 Task: In the Company cocacola.com, schedule a meeting with title: 'Product Demo and Service Presentation', Select date: '20 September, 2023', select start time: 3:00:PM. Add location on call (786) 555-4387 with meeting description: For further discussion on products, kindly join the meeting. Add attendees from company's contact and save.. Logged in from softage.10@softage.net
Action: Mouse moved to (69, 46)
Screenshot: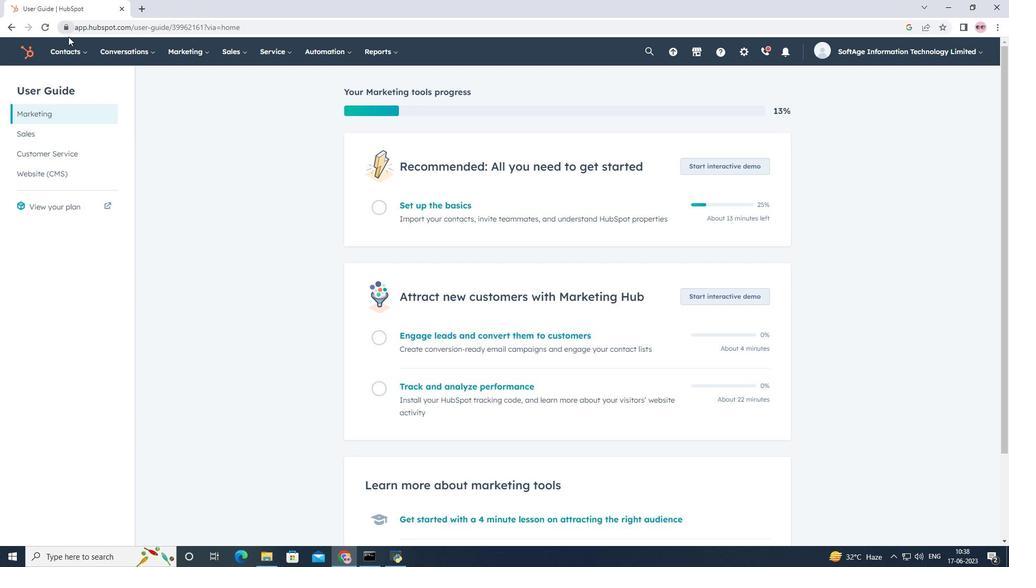 
Action: Mouse pressed left at (69, 46)
Screenshot: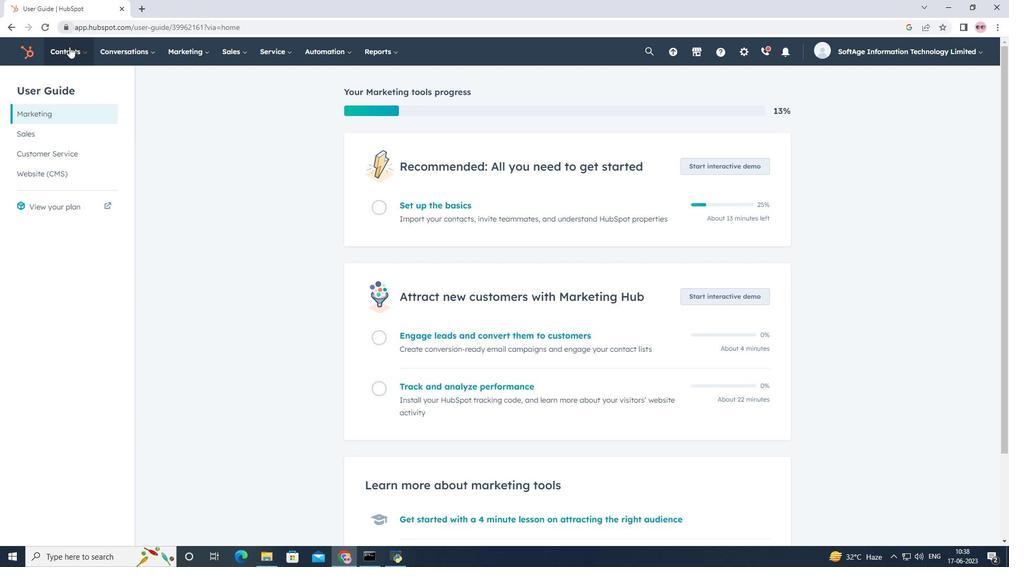 
Action: Mouse moved to (78, 99)
Screenshot: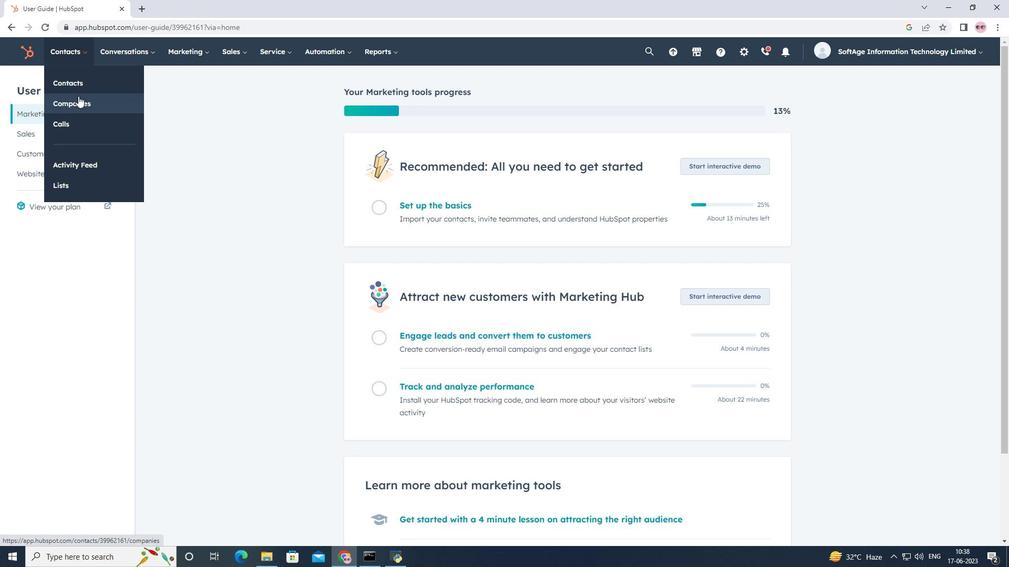 
Action: Mouse pressed left at (78, 99)
Screenshot: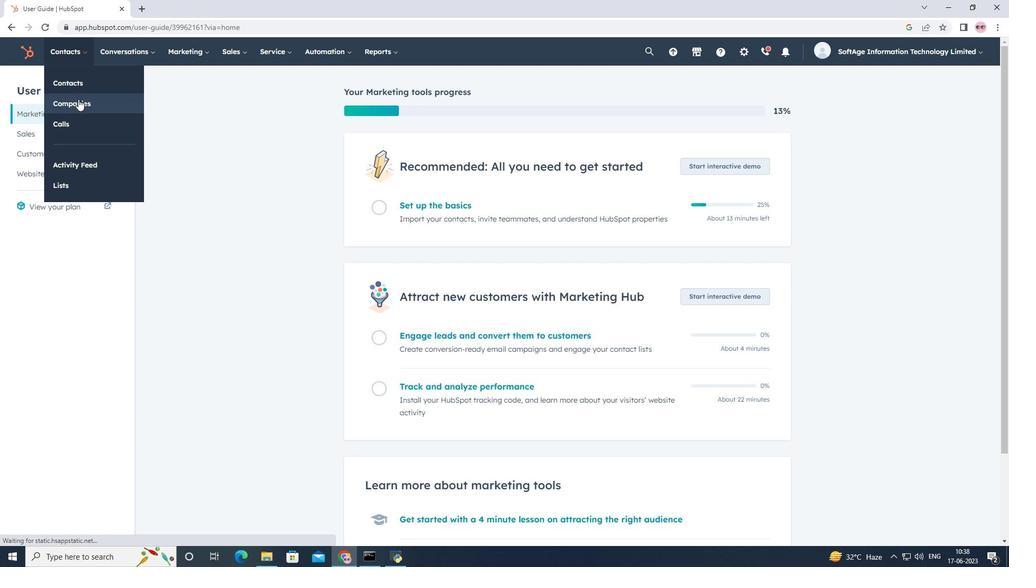 
Action: Mouse moved to (104, 165)
Screenshot: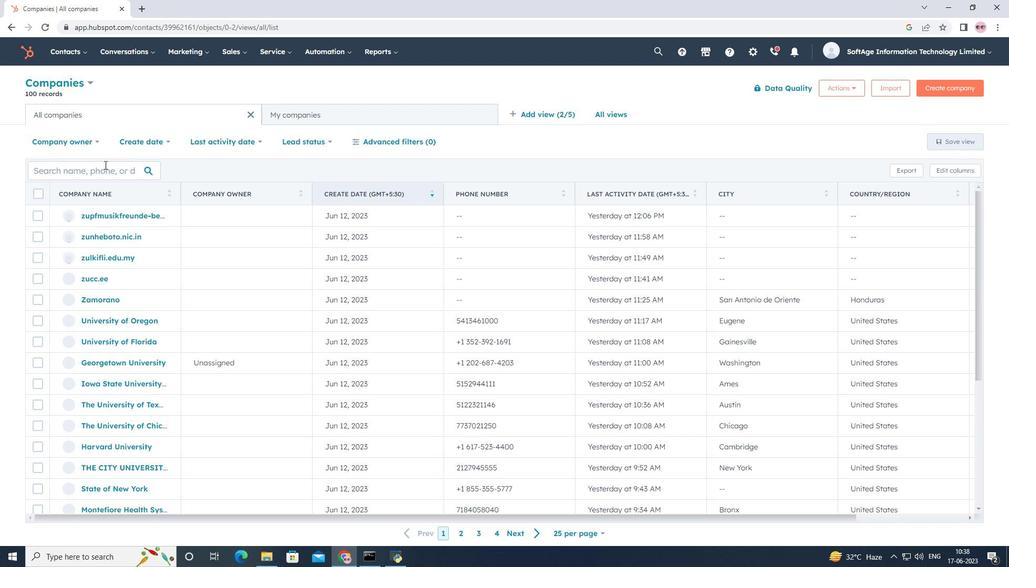 
Action: Mouse pressed left at (104, 165)
Screenshot: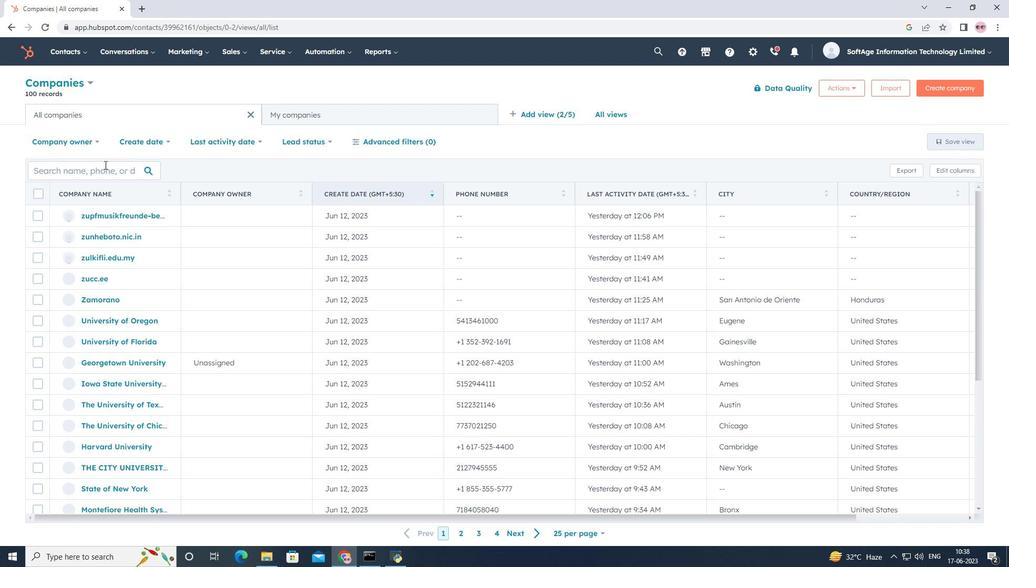 
Action: Key pressed cocacola.com
Screenshot: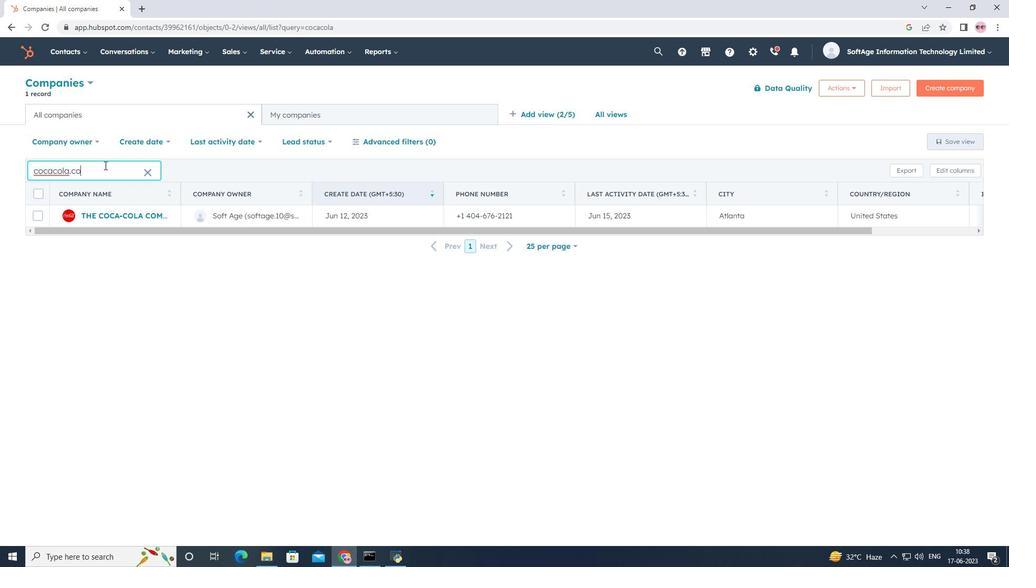 
Action: Mouse moved to (98, 212)
Screenshot: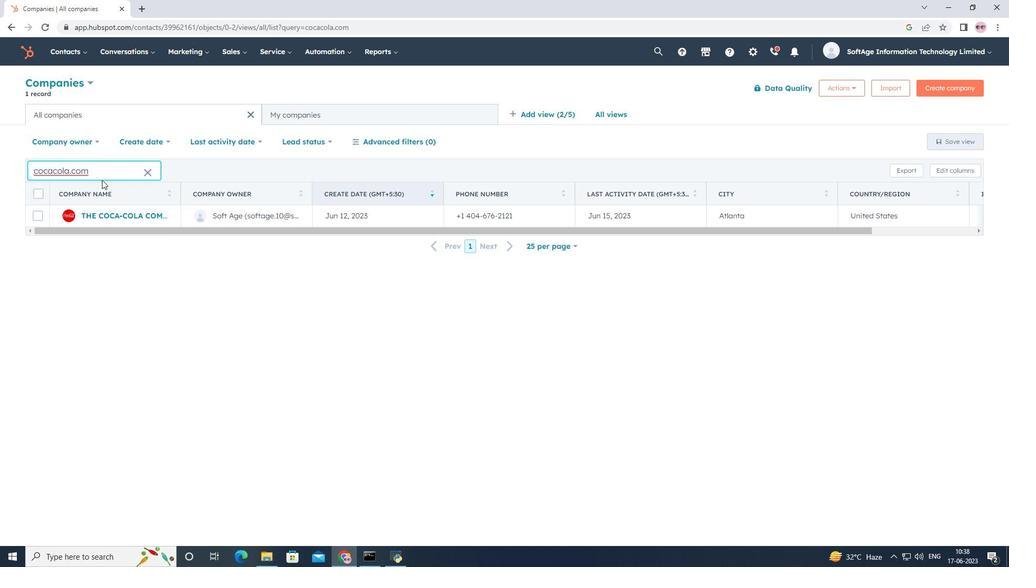 
Action: Mouse pressed left at (98, 212)
Screenshot: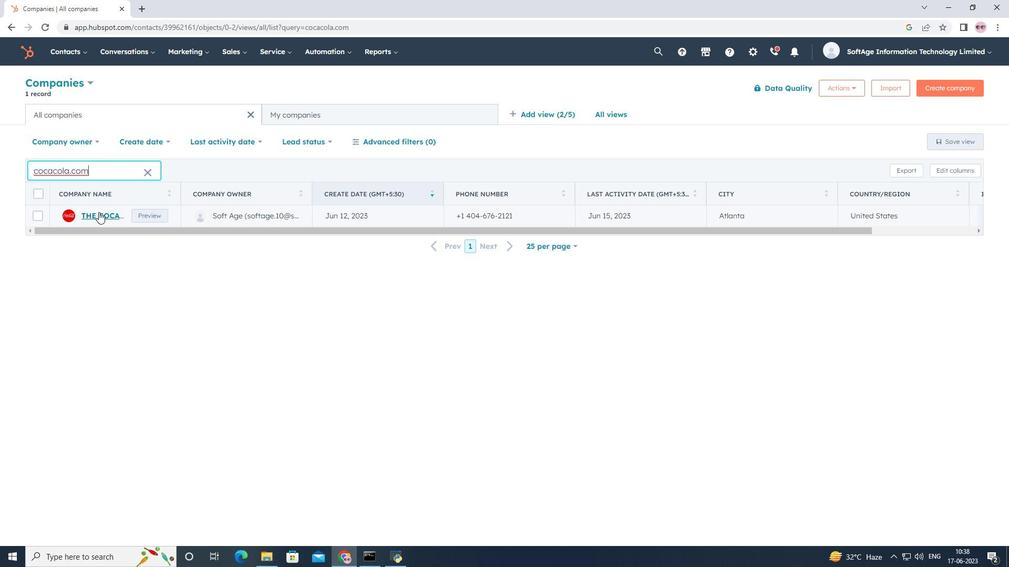 
Action: Mouse moved to (174, 177)
Screenshot: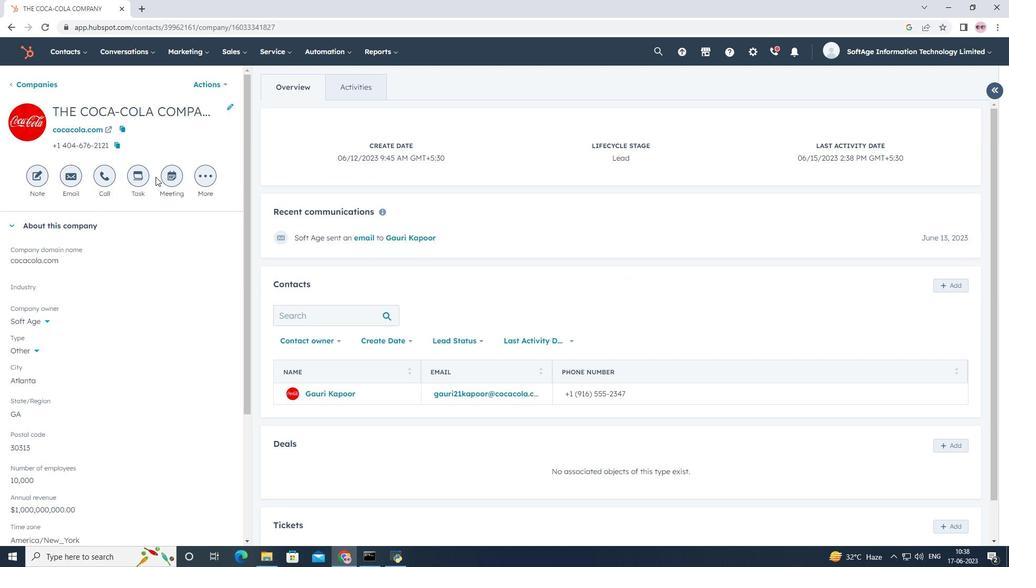 
Action: Mouse pressed left at (174, 177)
Screenshot: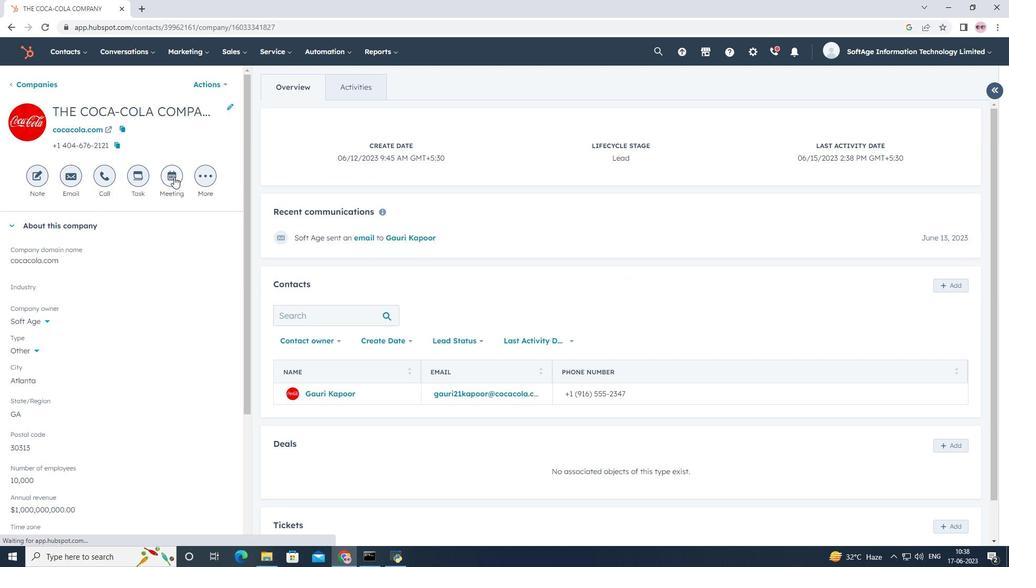 
Action: Mouse moved to (219, 163)
Screenshot: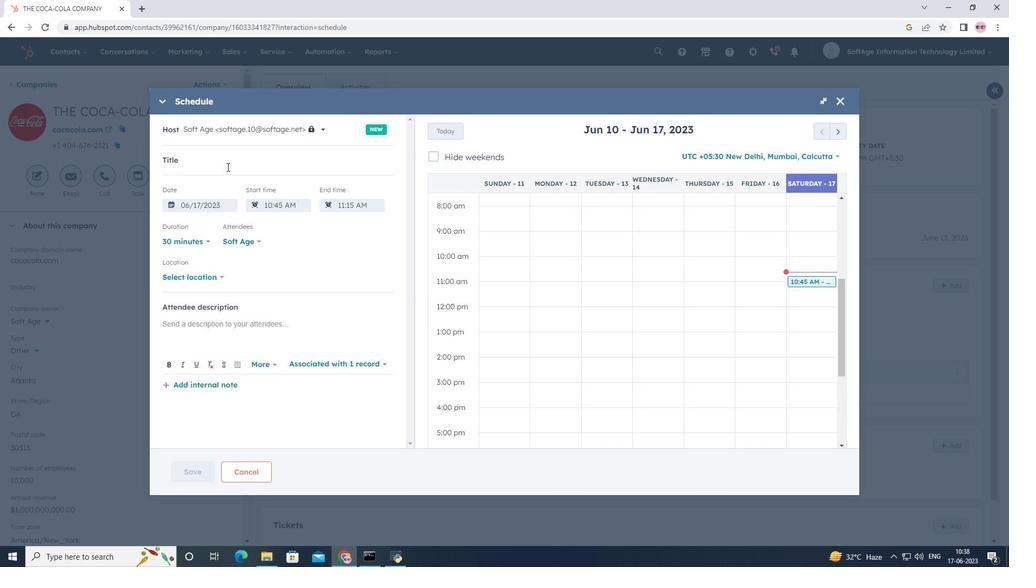 
Action: Mouse pressed left at (219, 163)
Screenshot: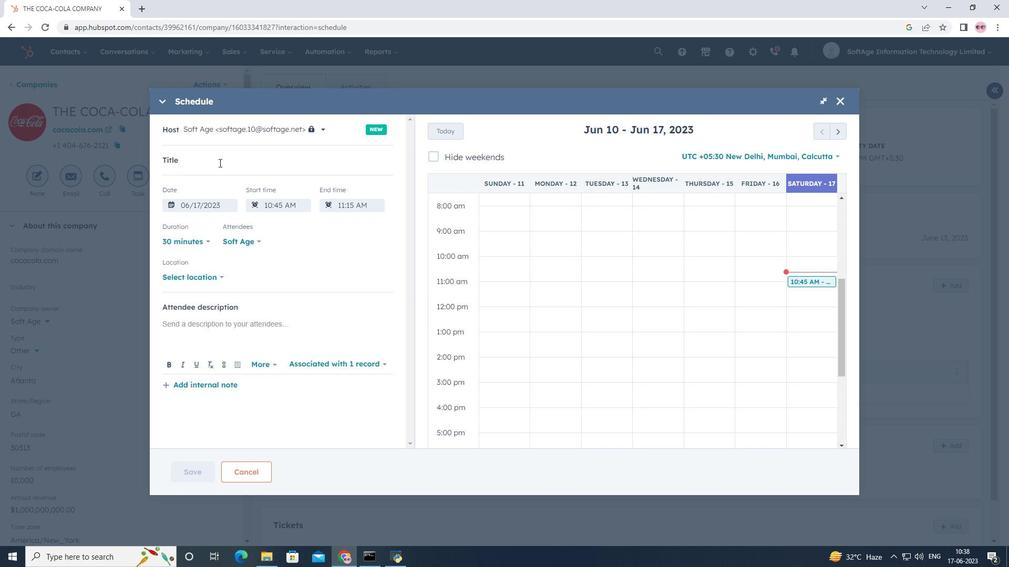 
Action: Mouse moved to (217, 163)
Screenshot: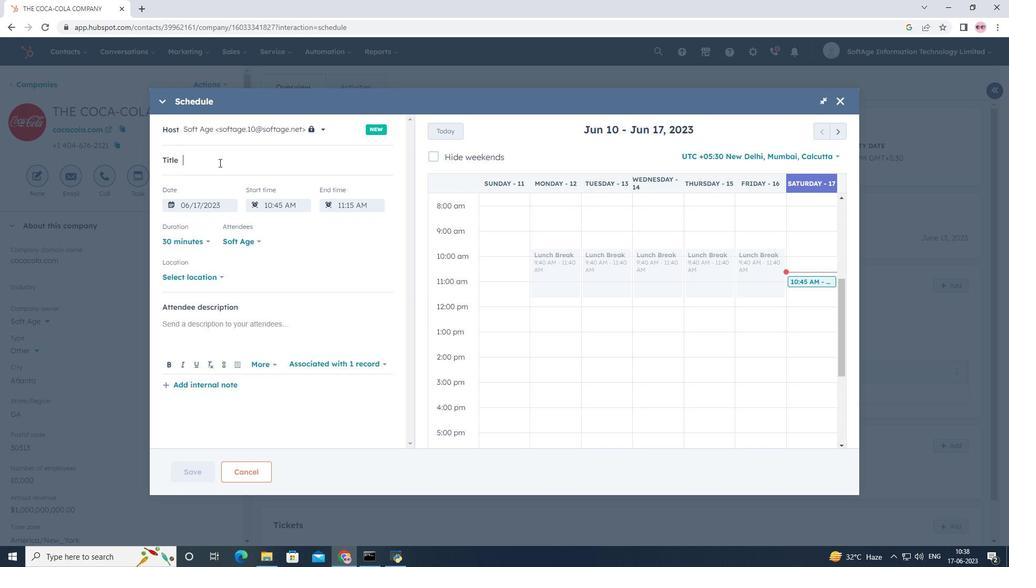 
Action: Key pressed <Key.shift><Key.shift>Product<Key.space><Key.shift>Demo<Key.space>and<Key.space><Key.shift>Service<Key.space><Key.shift>Presentation
Screenshot: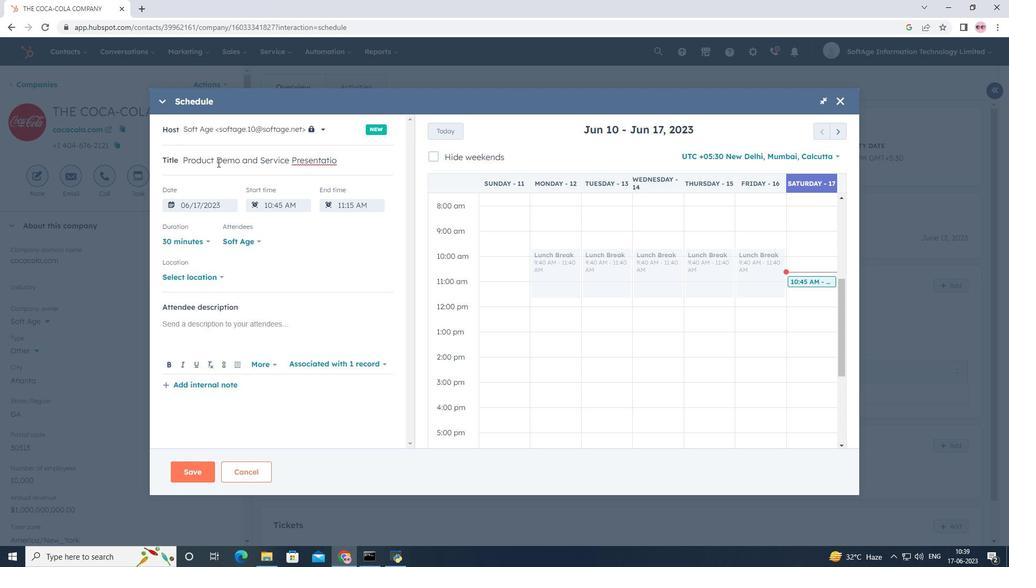 
Action: Mouse moved to (835, 131)
Screenshot: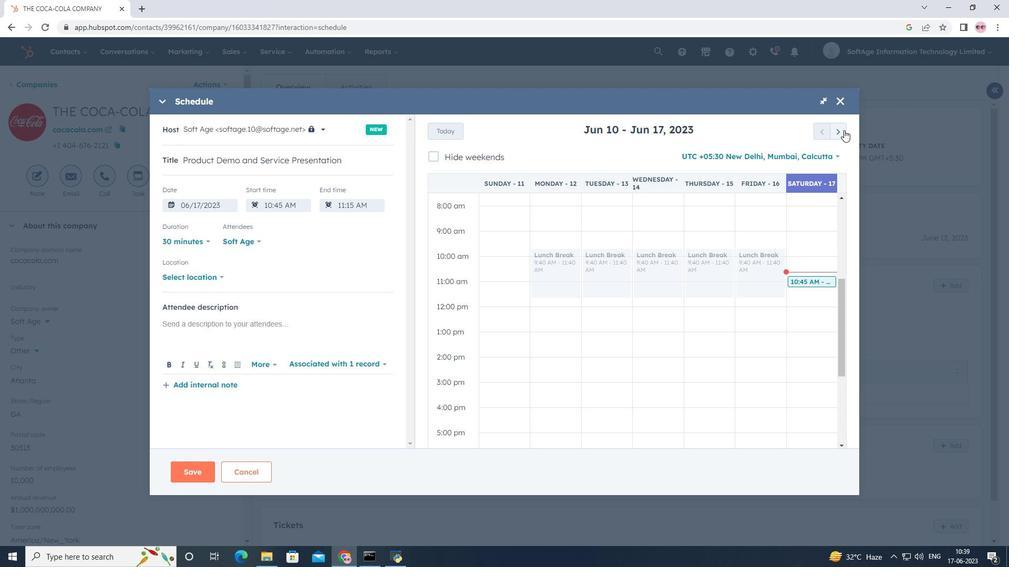 
Action: Mouse pressed left at (835, 131)
Screenshot: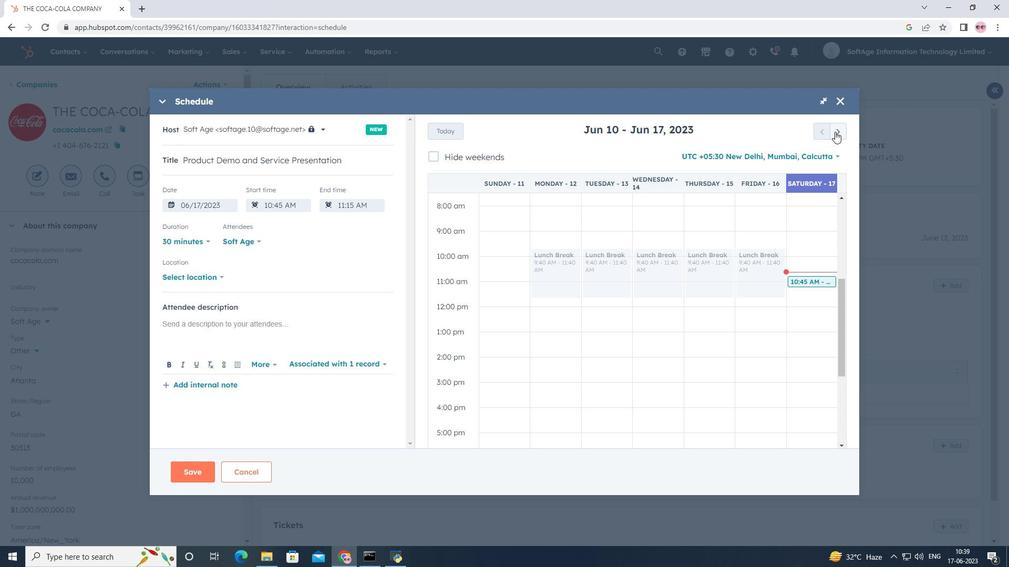 
Action: Mouse pressed left at (835, 131)
Screenshot: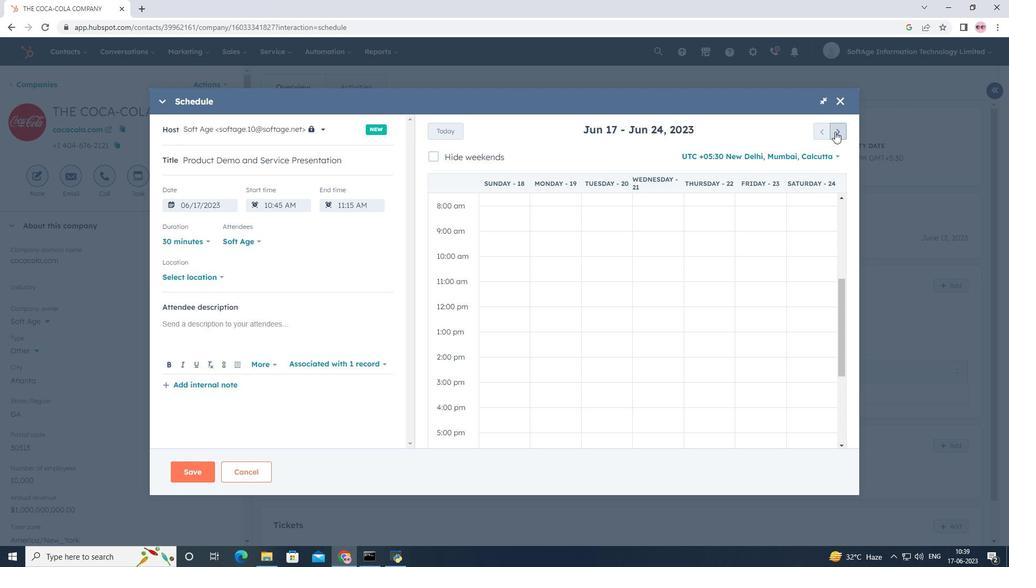 
Action: Mouse pressed left at (835, 131)
Screenshot: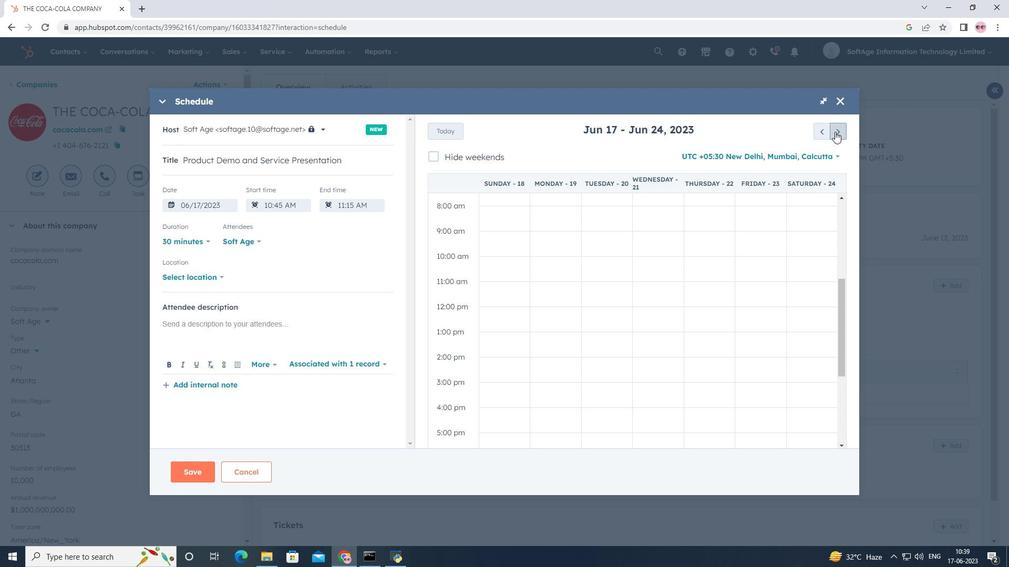 
Action: Mouse pressed left at (835, 131)
Screenshot: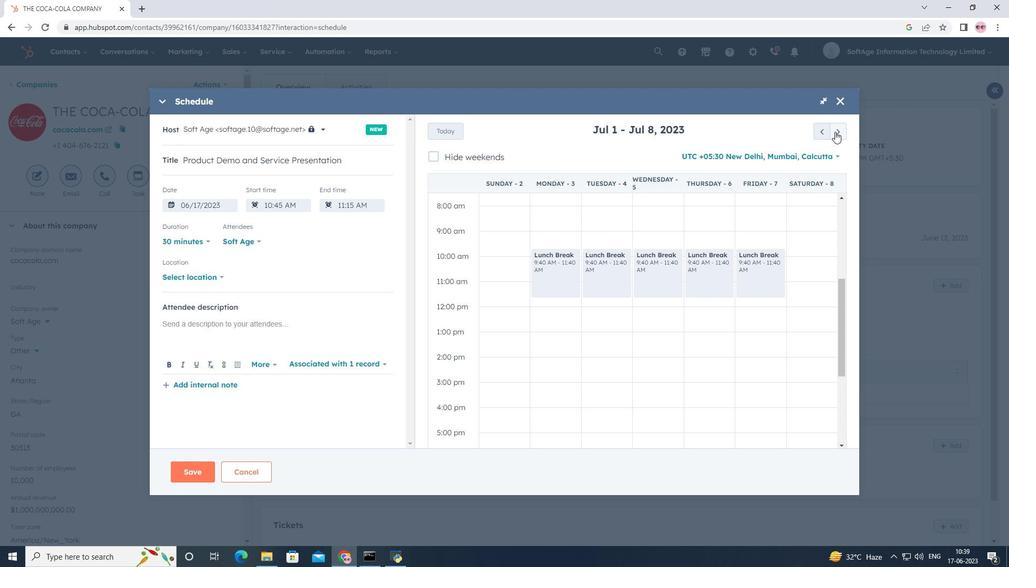 
Action: Mouse pressed left at (835, 131)
Screenshot: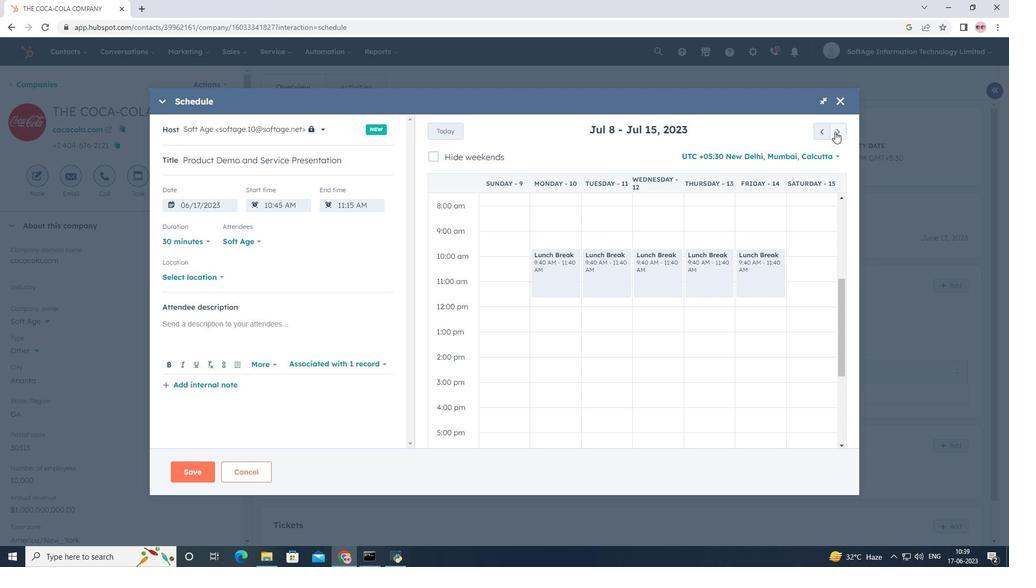 
Action: Mouse pressed left at (835, 131)
Screenshot: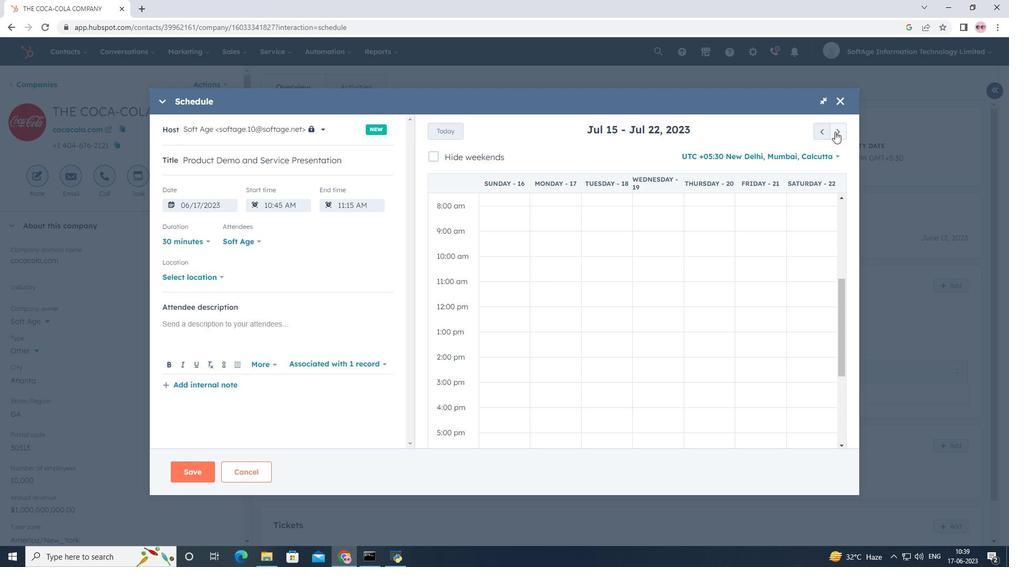 
Action: Mouse pressed left at (835, 131)
Screenshot: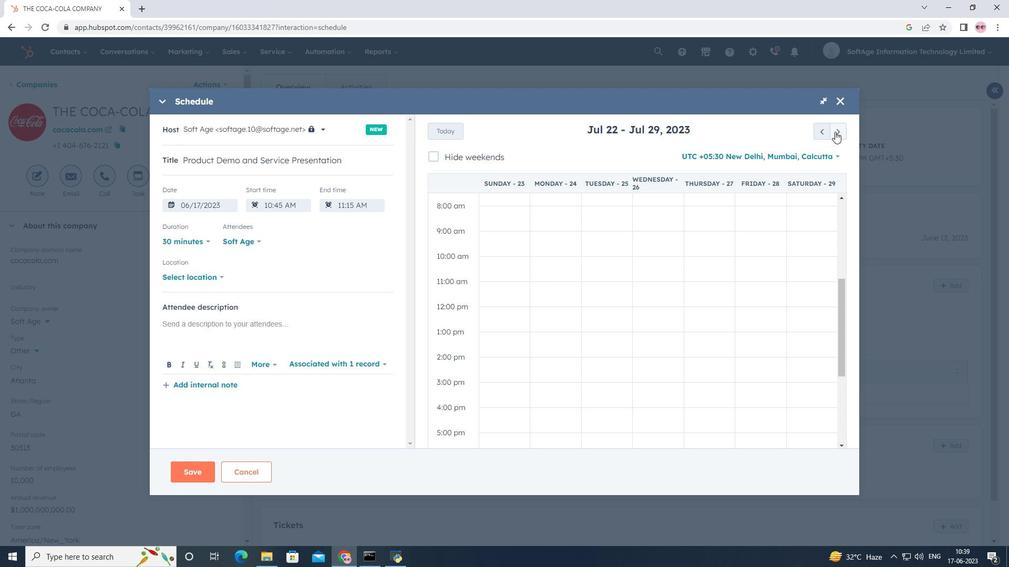 
Action: Mouse pressed left at (835, 131)
Screenshot: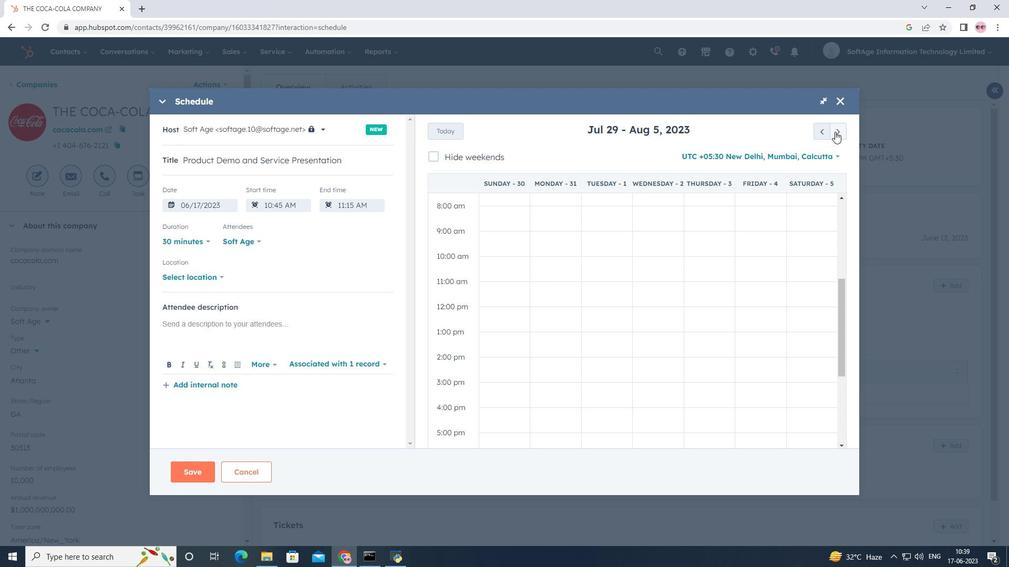 
Action: Mouse pressed left at (835, 131)
Screenshot: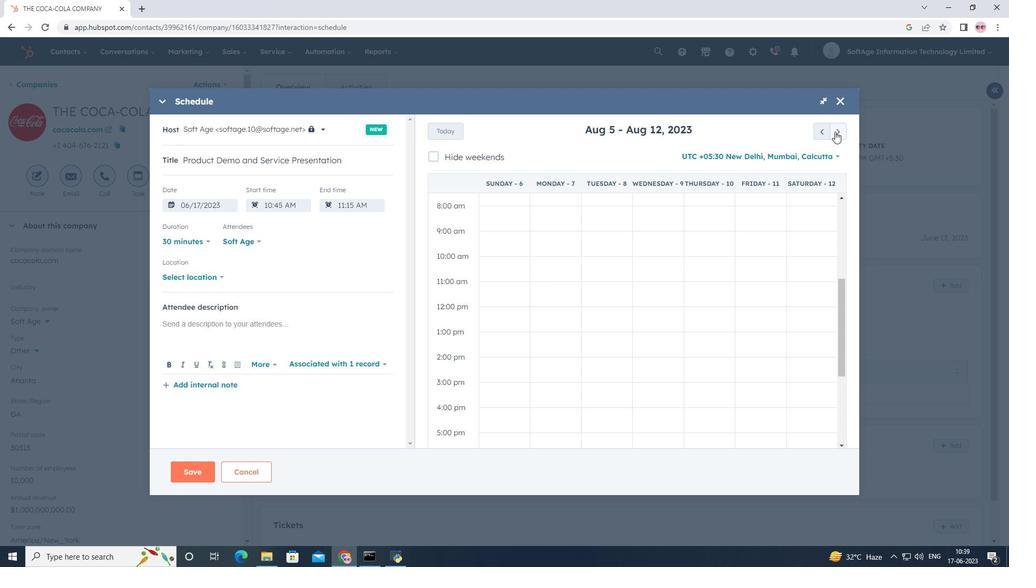 
Action: Mouse pressed left at (835, 131)
Screenshot: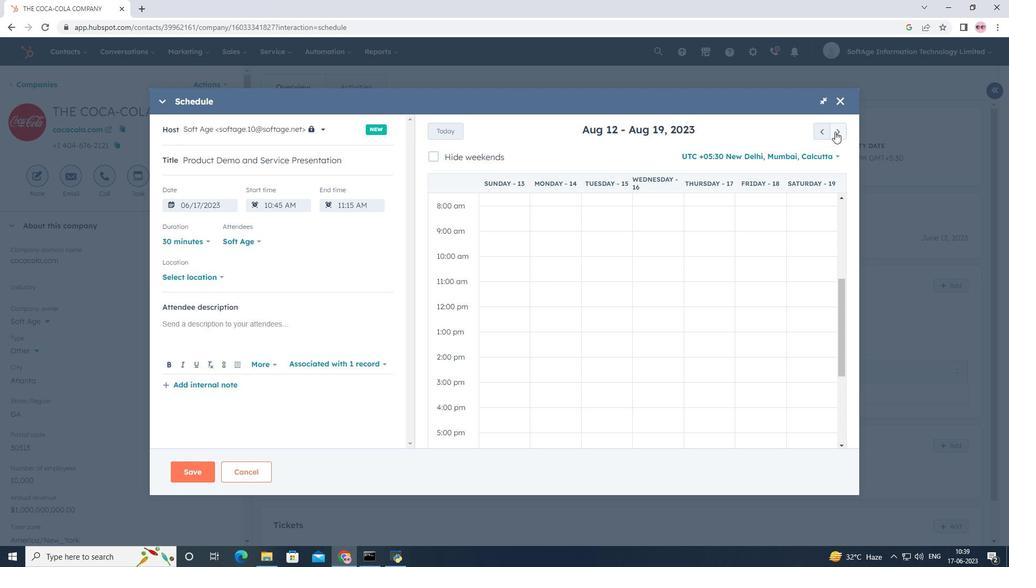 
Action: Mouse pressed left at (835, 131)
Screenshot: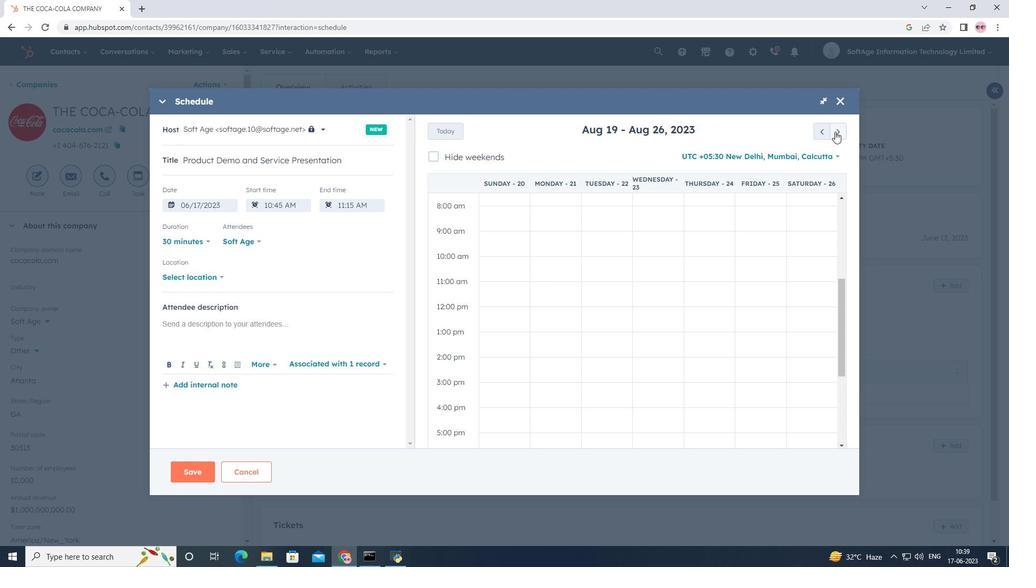 
Action: Mouse pressed left at (835, 131)
Screenshot: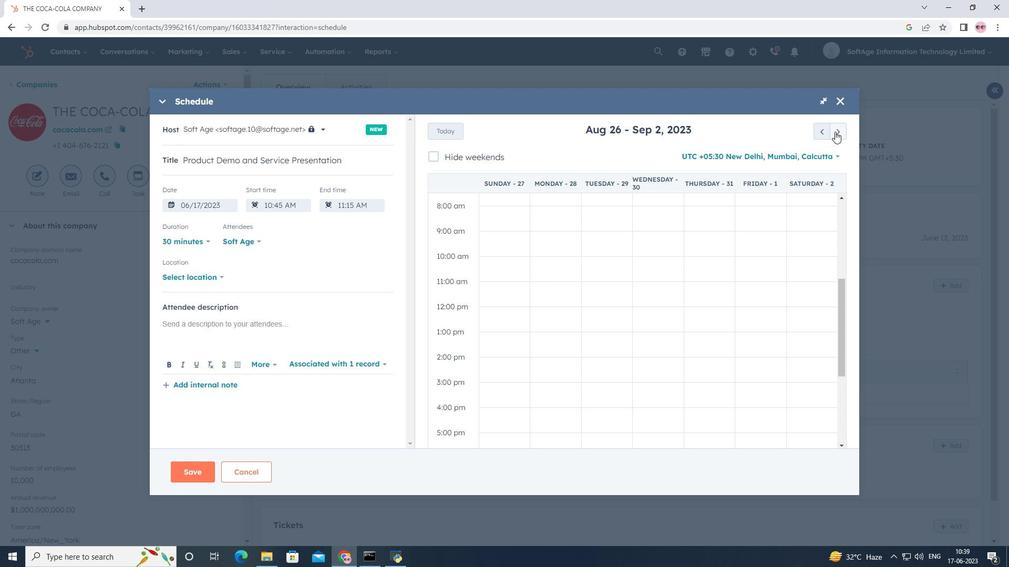 
Action: Mouse pressed left at (835, 131)
Screenshot: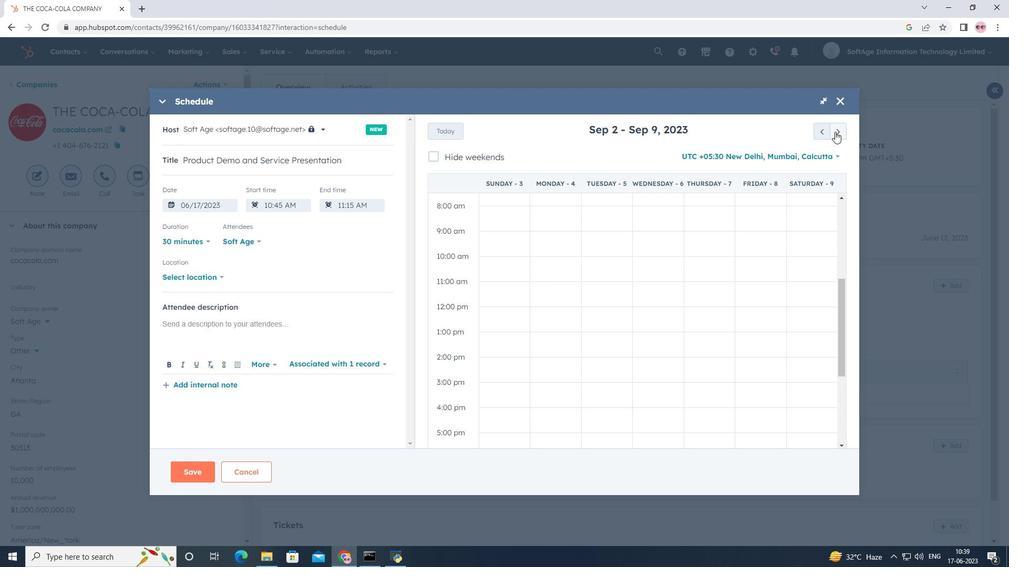 
Action: Mouse pressed left at (835, 131)
Screenshot: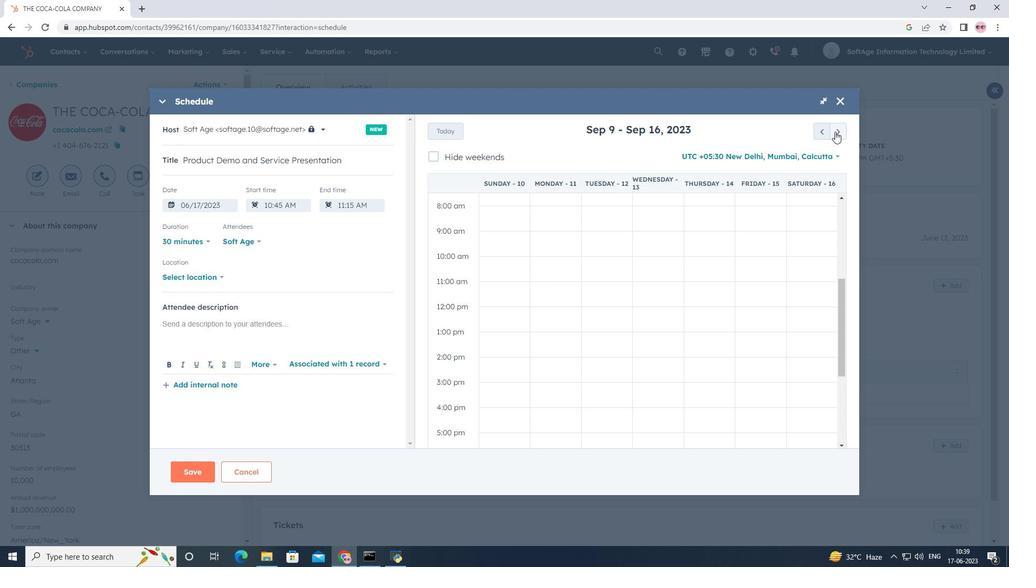 
Action: Mouse moved to (654, 390)
Screenshot: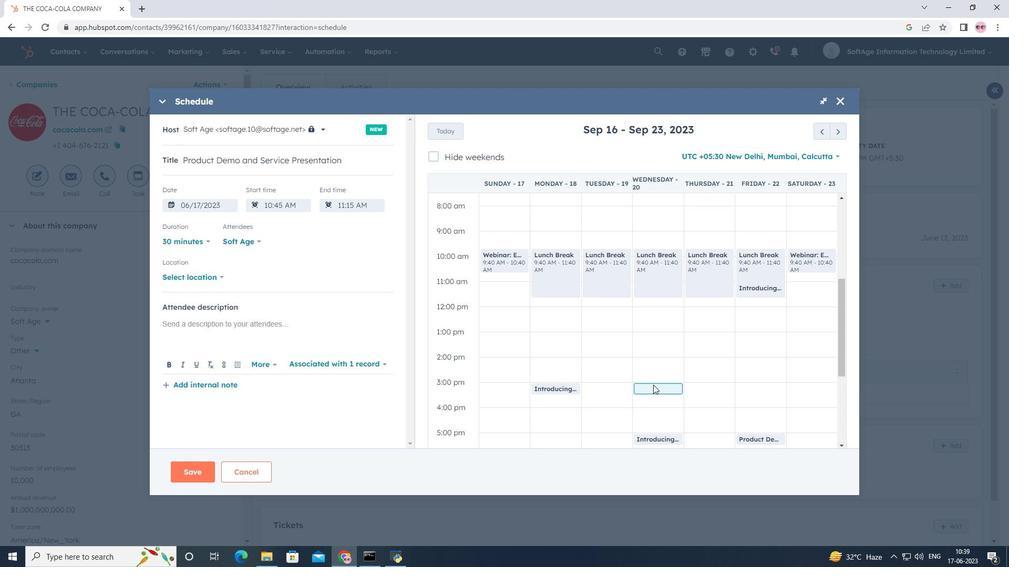 
Action: Mouse pressed left at (654, 390)
Screenshot: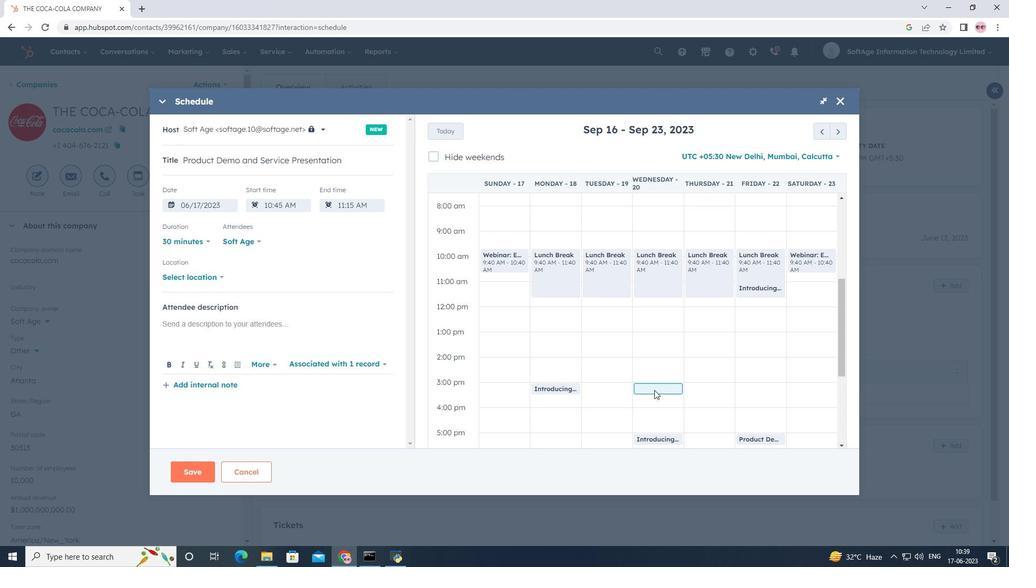 
Action: Mouse moved to (212, 279)
Screenshot: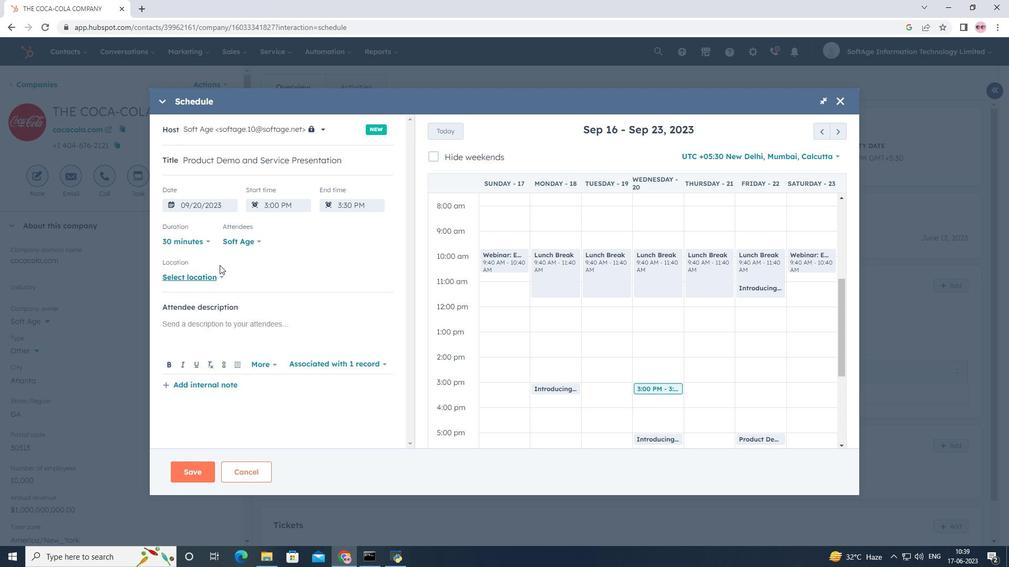 
Action: Mouse pressed left at (212, 279)
Screenshot: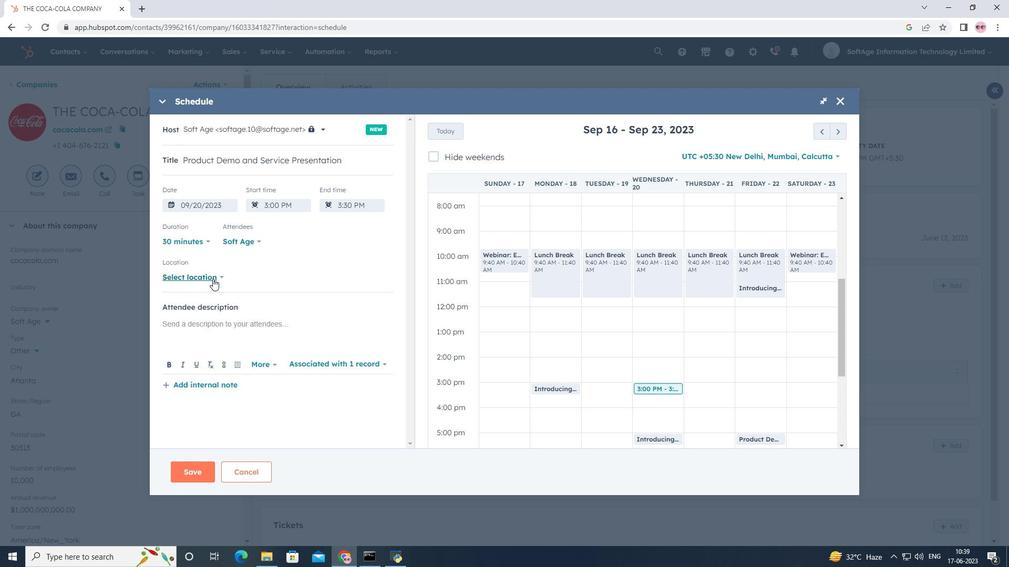 
Action: Mouse moved to (272, 240)
Screenshot: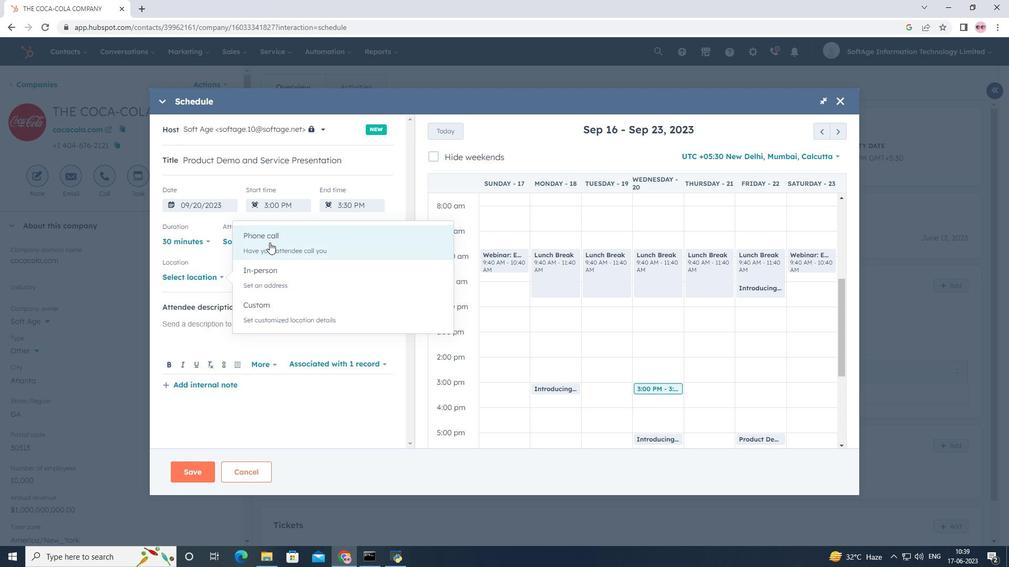 
Action: Mouse pressed left at (272, 240)
Screenshot: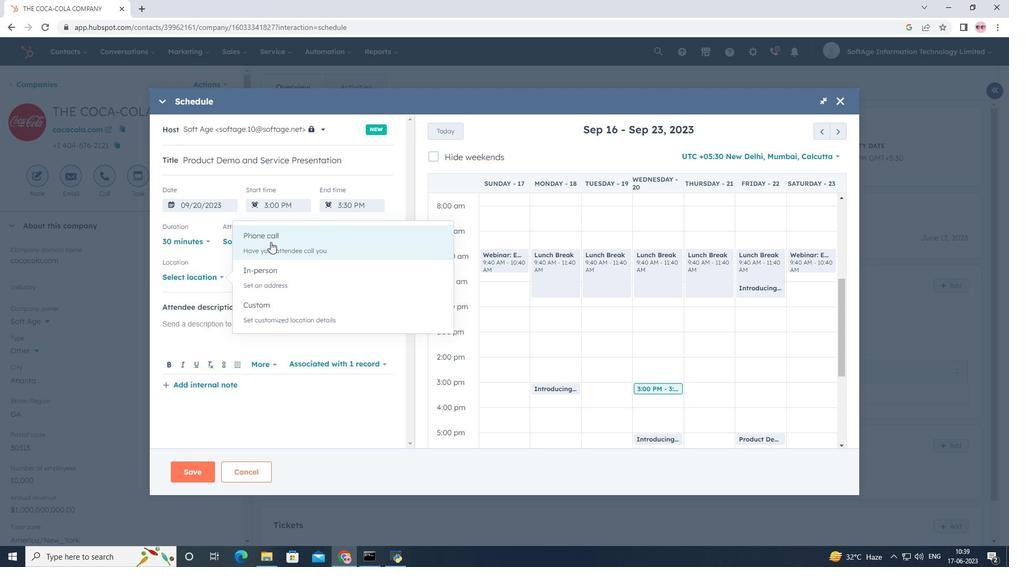 
Action: Mouse moved to (246, 270)
Screenshot: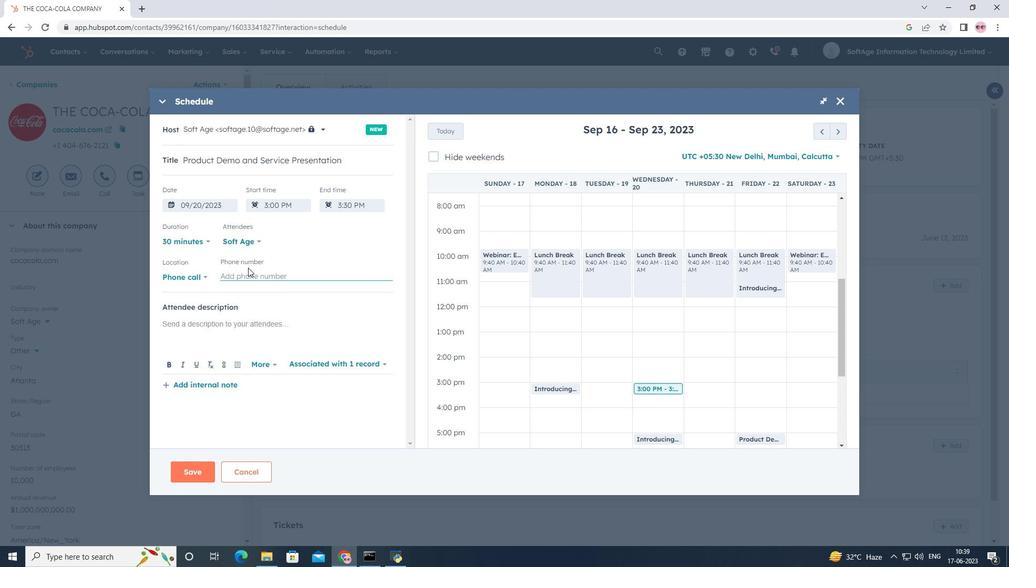 
Action: Mouse pressed left at (246, 270)
Screenshot: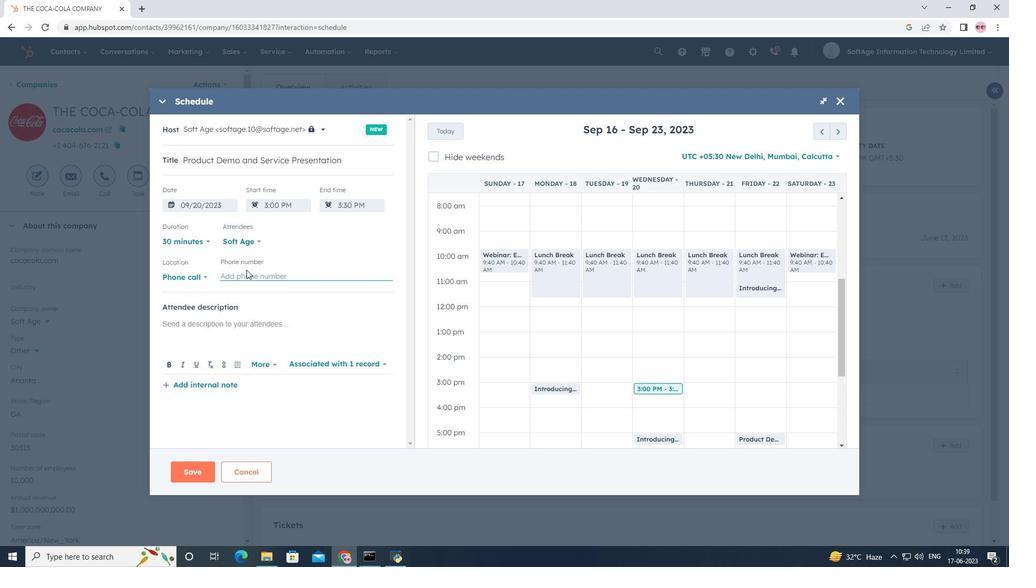 
Action: Key pressed <Key.shift>(786<Key.shift><Key.shift><Key.shift><Key.shift><Key.shift><Key.shift>)<Key.space>555-4387
Screenshot: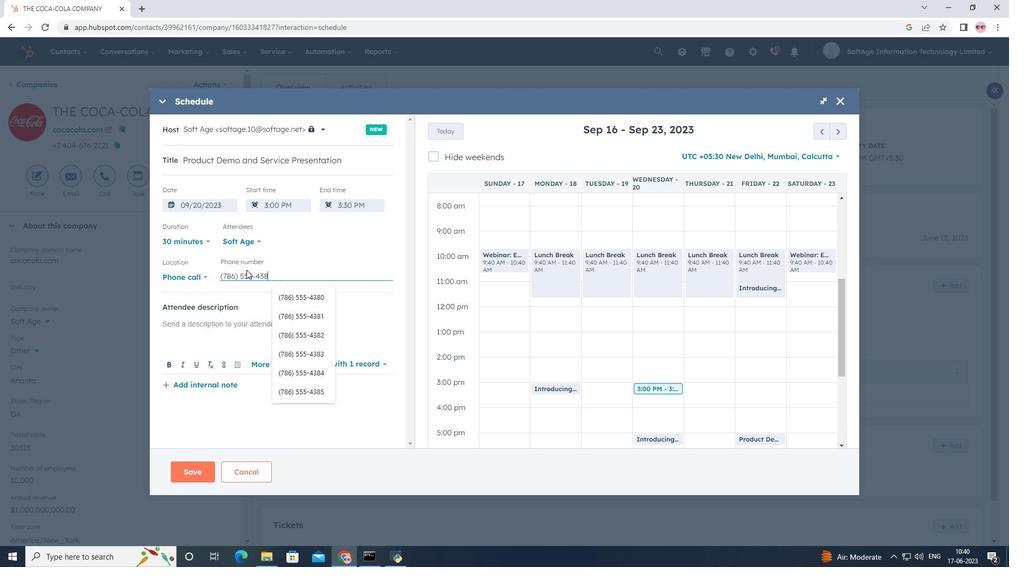 
Action: Mouse moved to (265, 323)
Screenshot: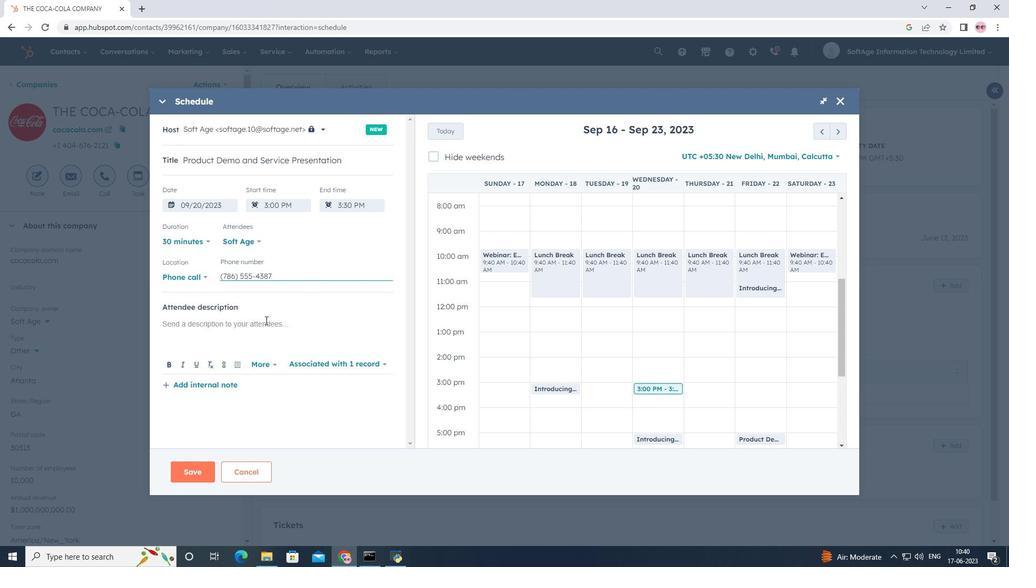
Action: Mouse pressed left at (265, 323)
Screenshot: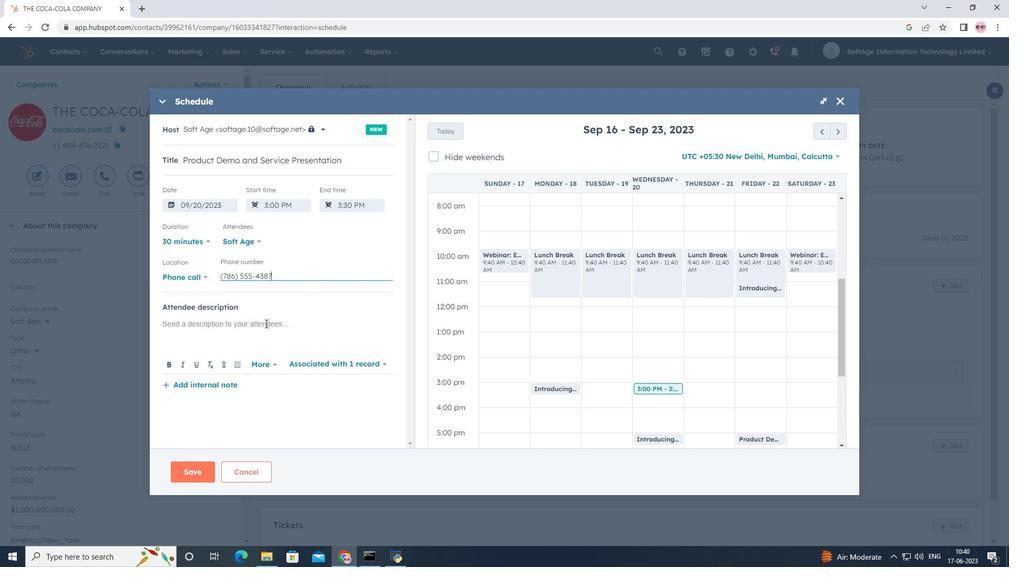 
Action: Key pressed <Key.shift>For<Key.space>further<Key.space>discussion<Key.space>on<Key.space>products,<Key.space>kindly<Key.space>join<Key.space>the<Key.space>meeting.
Screenshot: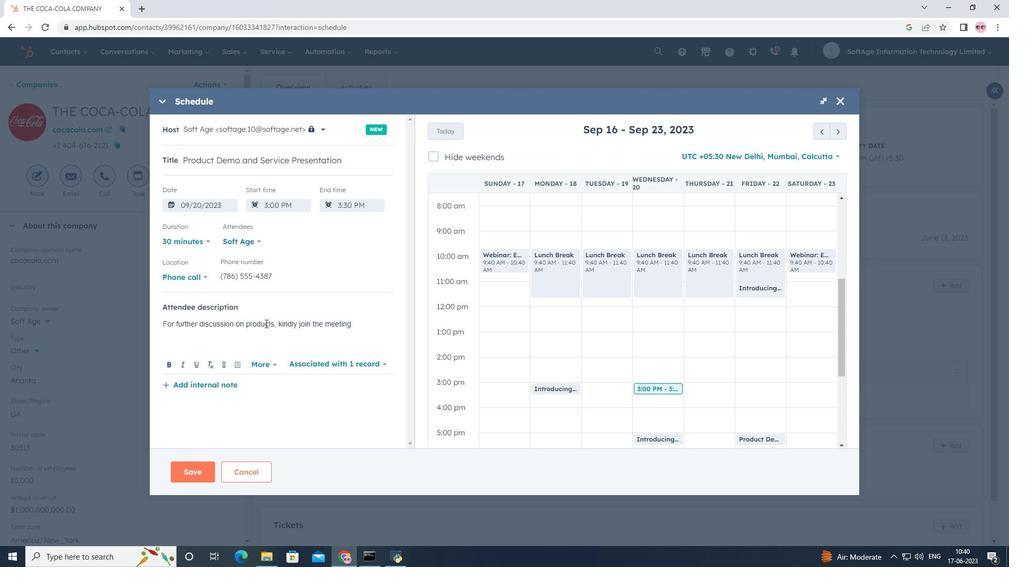 
Action: Mouse moved to (352, 367)
Screenshot: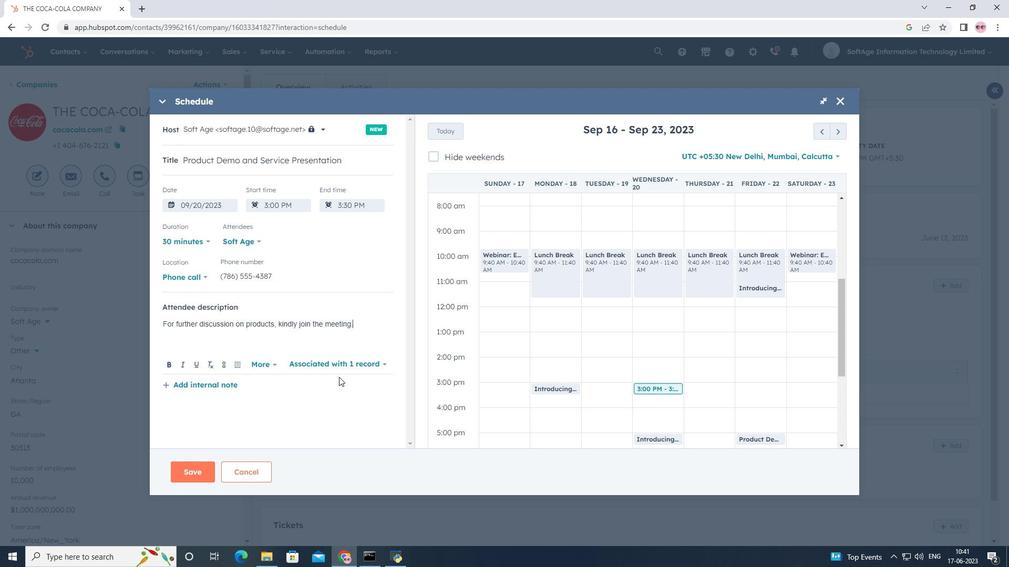 
Action: Mouse pressed left at (352, 367)
Screenshot: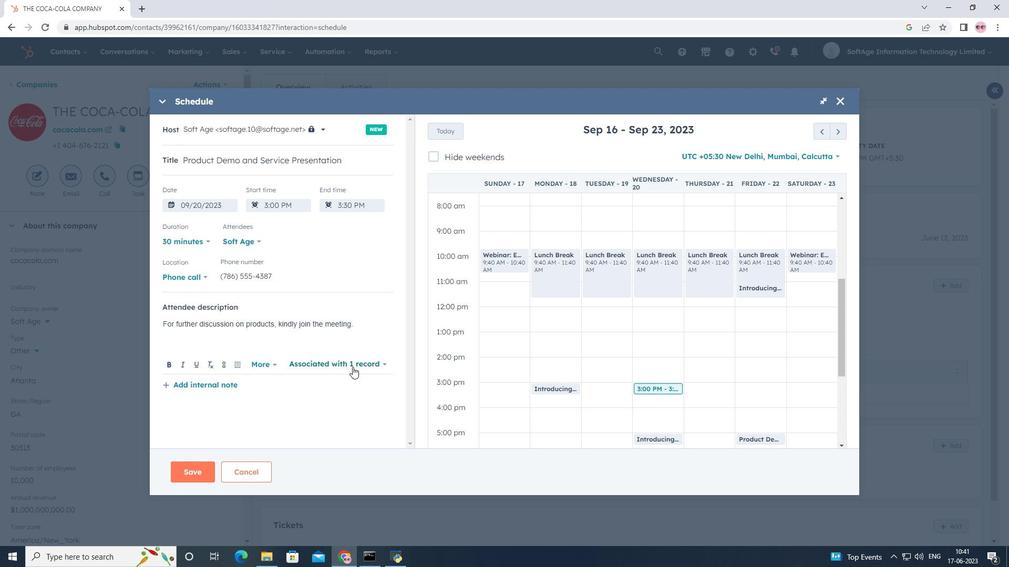 
Action: Mouse moved to (323, 288)
Screenshot: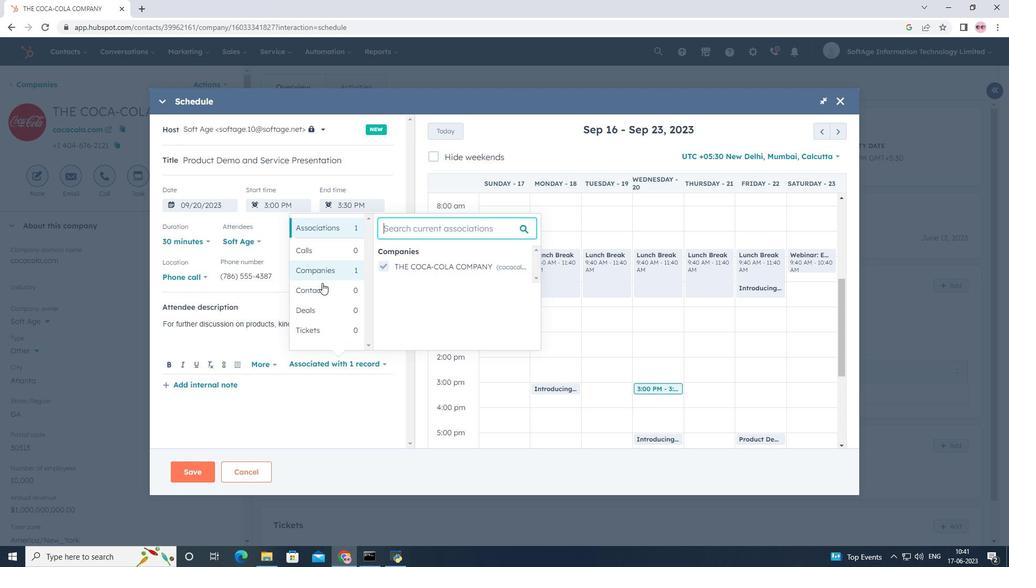 
Action: Mouse pressed left at (323, 288)
Screenshot: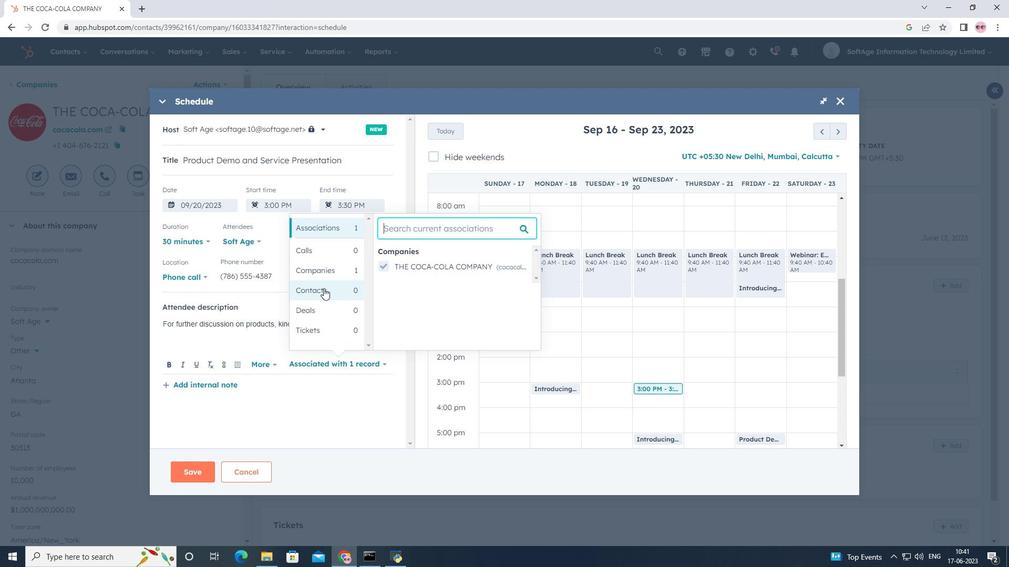 
Action: Mouse moved to (387, 256)
Screenshot: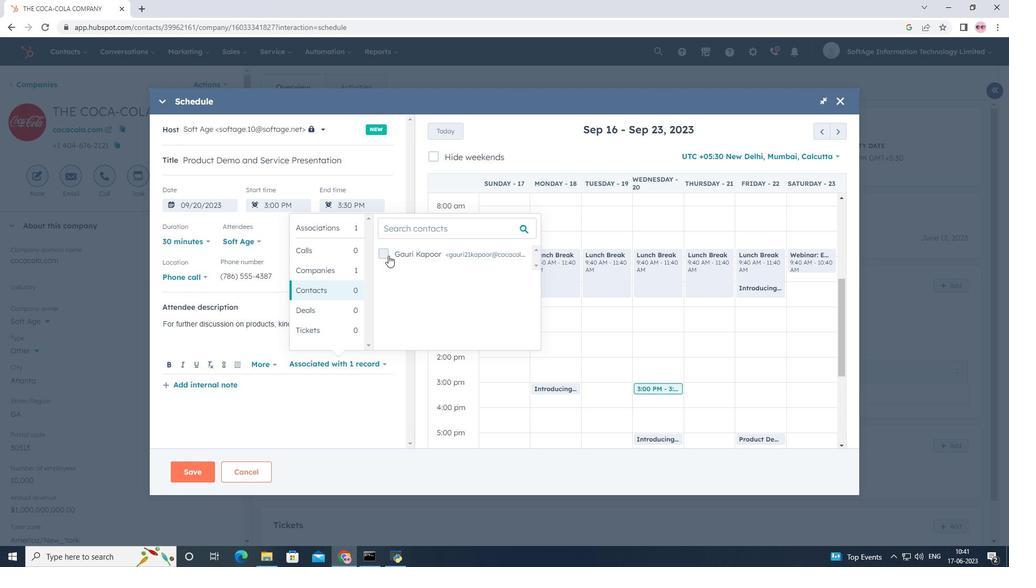 
Action: Mouse pressed left at (387, 256)
Screenshot: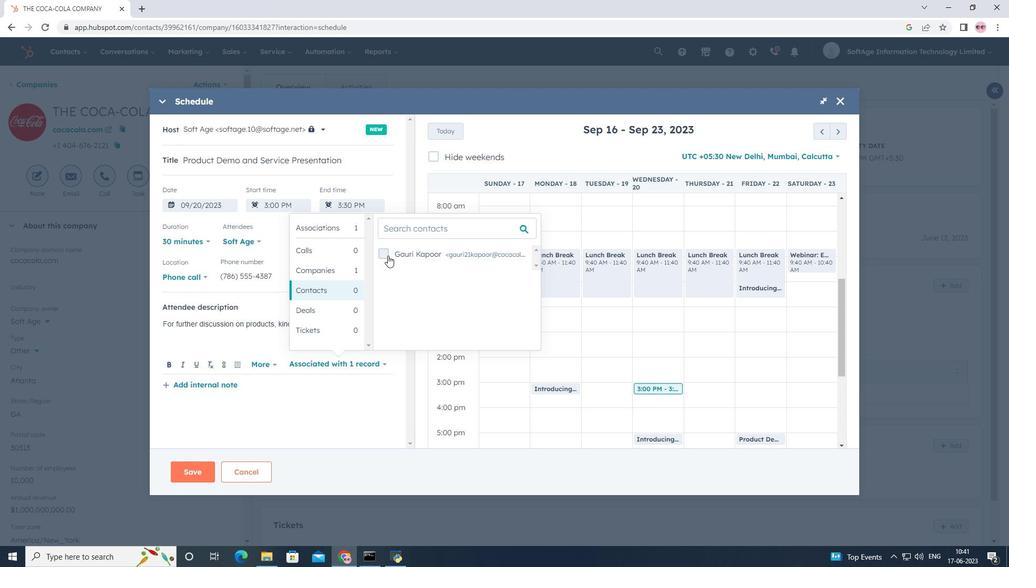 
Action: Mouse moved to (357, 382)
Screenshot: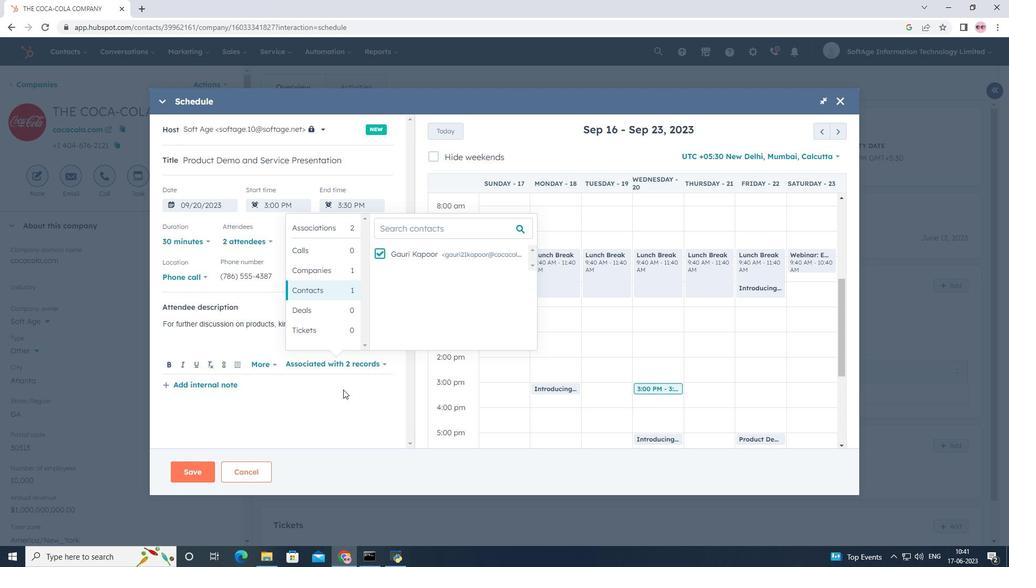 
Action: Mouse pressed left at (357, 382)
Screenshot: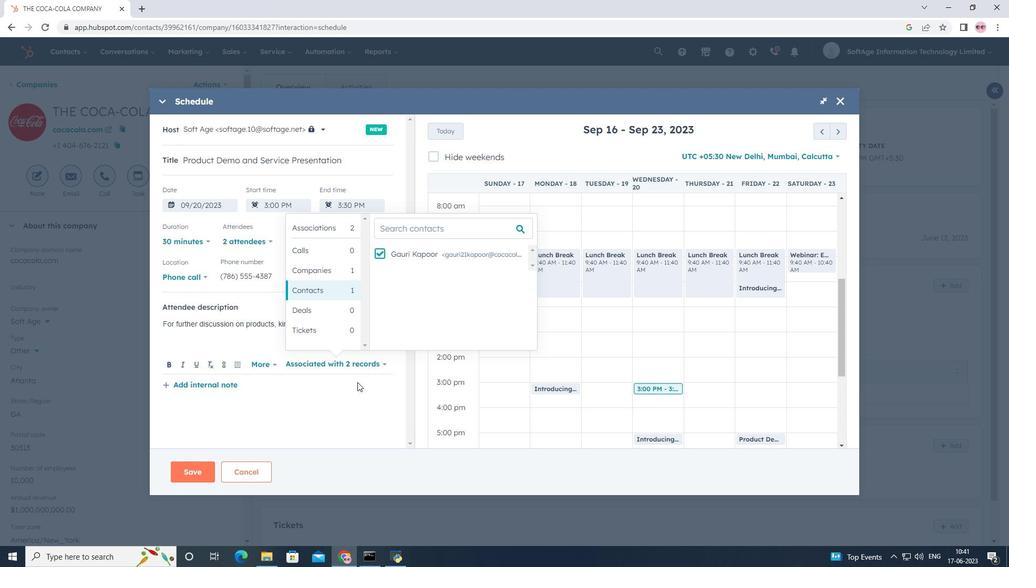 
Action: Mouse moved to (188, 471)
Screenshot: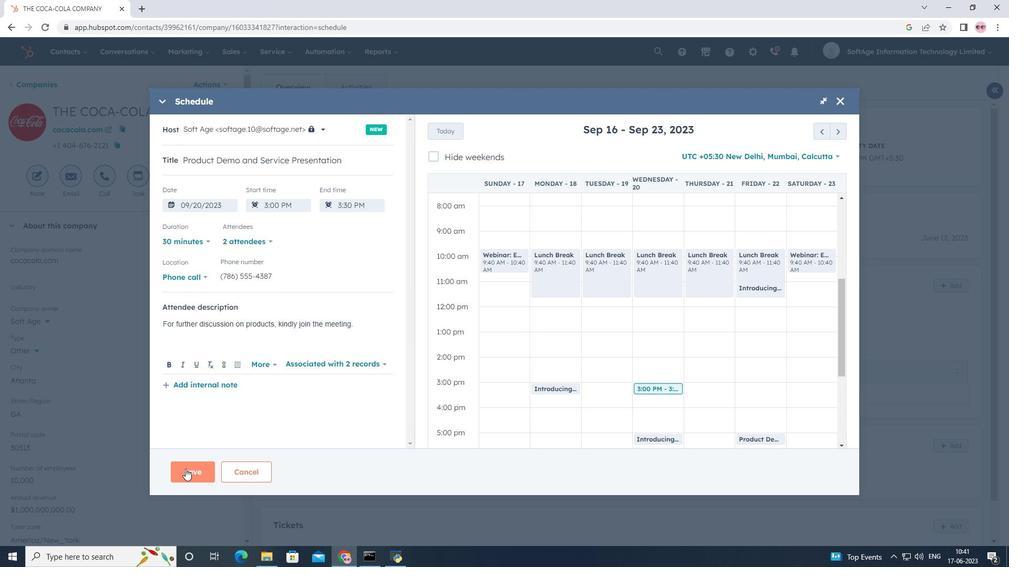 
Action: Mouse pressed left at (188, 471)
Screenshot: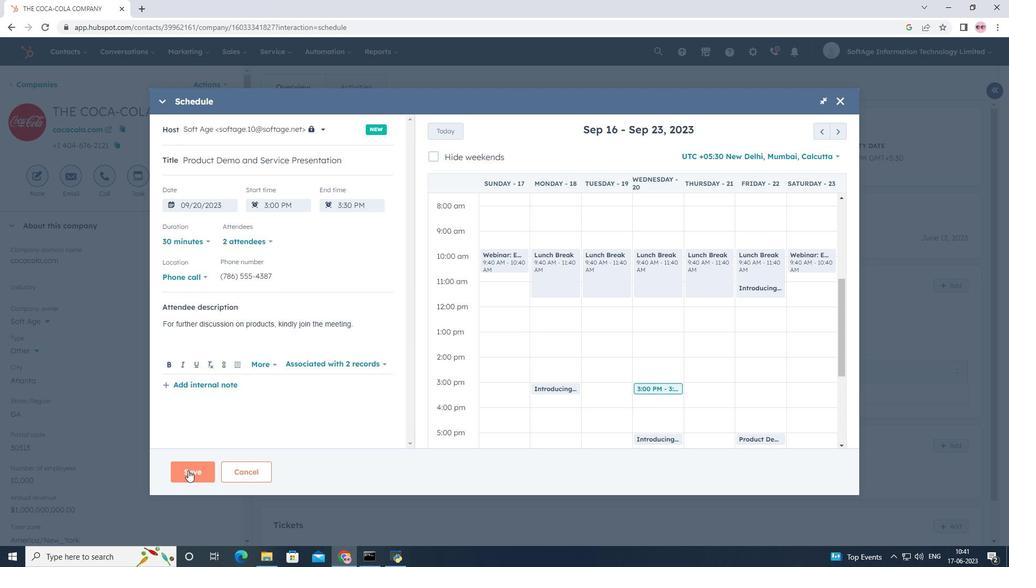 
